 Task: Look for agents who know all languages in zip code 91911.
Action: Mouse moved to (315, 138)
Screenshot: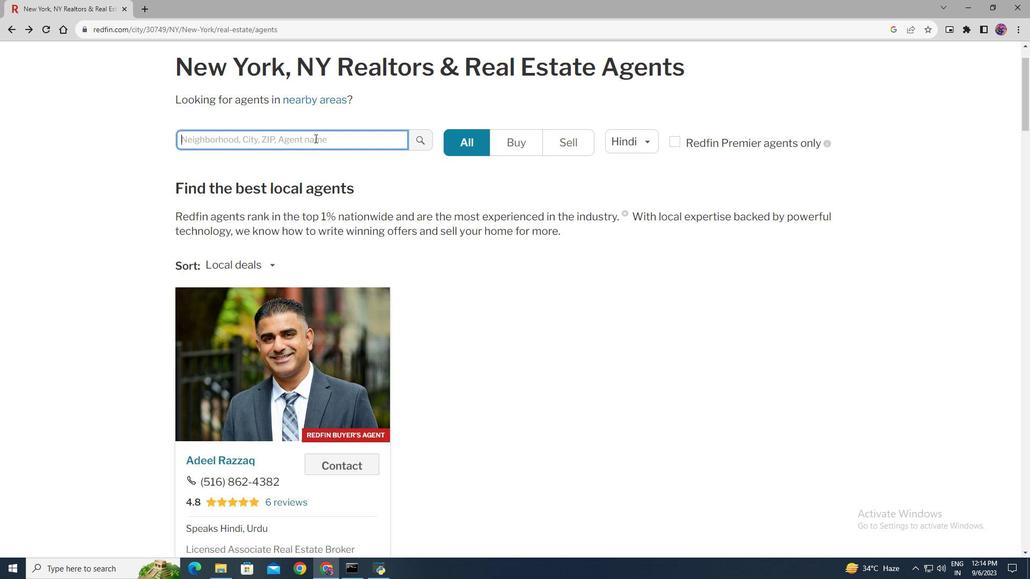
Action: Mouse pressed left at (315, 138)
Screenshot: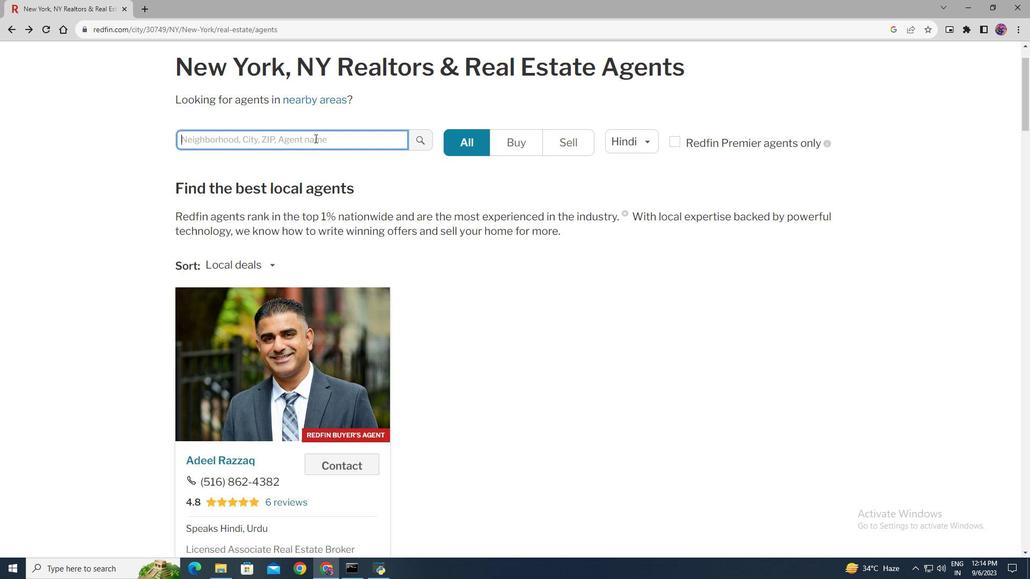 
Action: Key pressed 91911
Screenshot: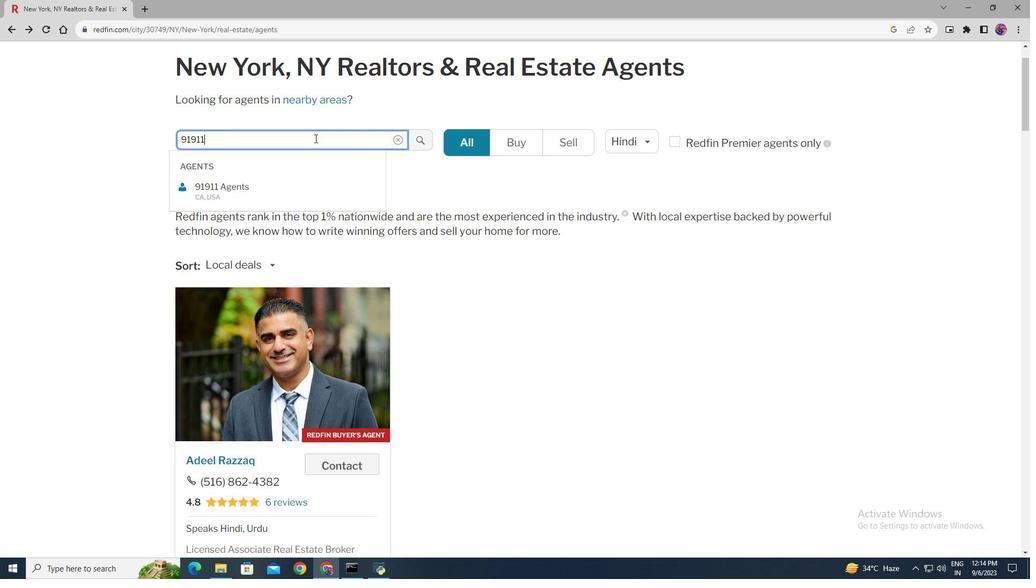 
Action: Mouse moved to (636, 139)
Screenshot: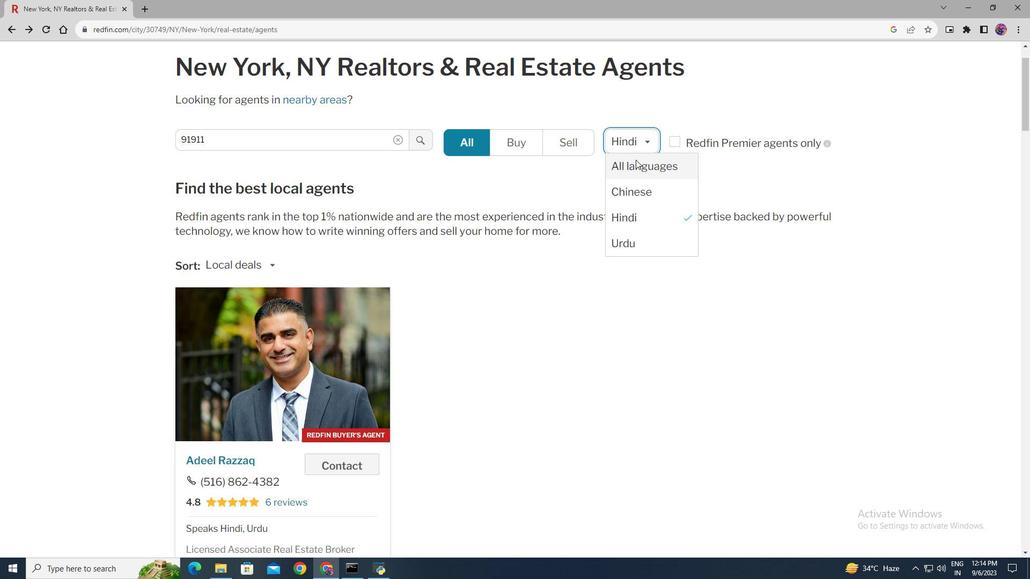 
Action: Mouse pressed left at (636, 139)
Screenshot: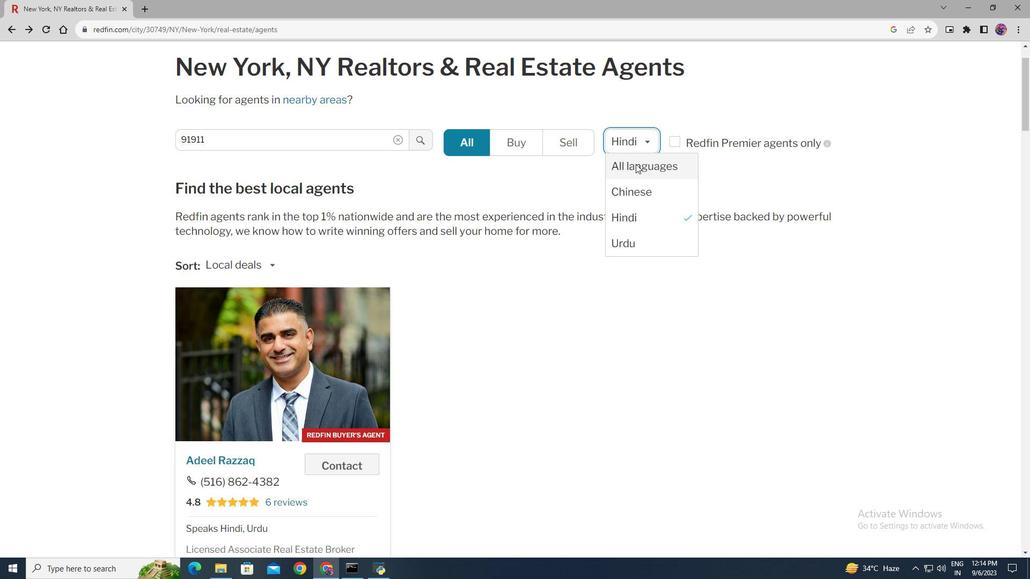 
Action: Mouse moved to (636, 165)
Screenshot: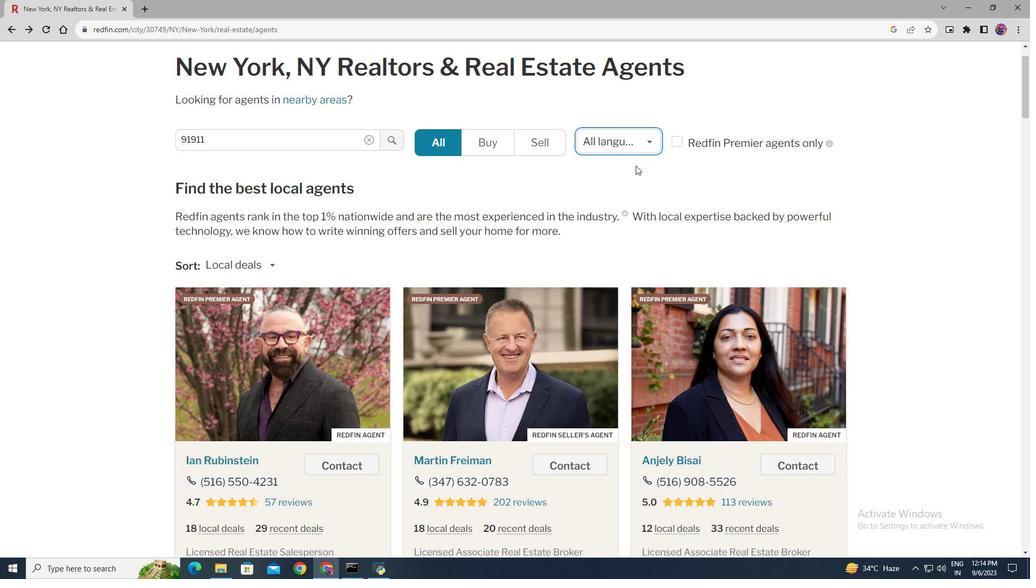 
Action: Mouse pressed left at (636, 165)
Screenshot: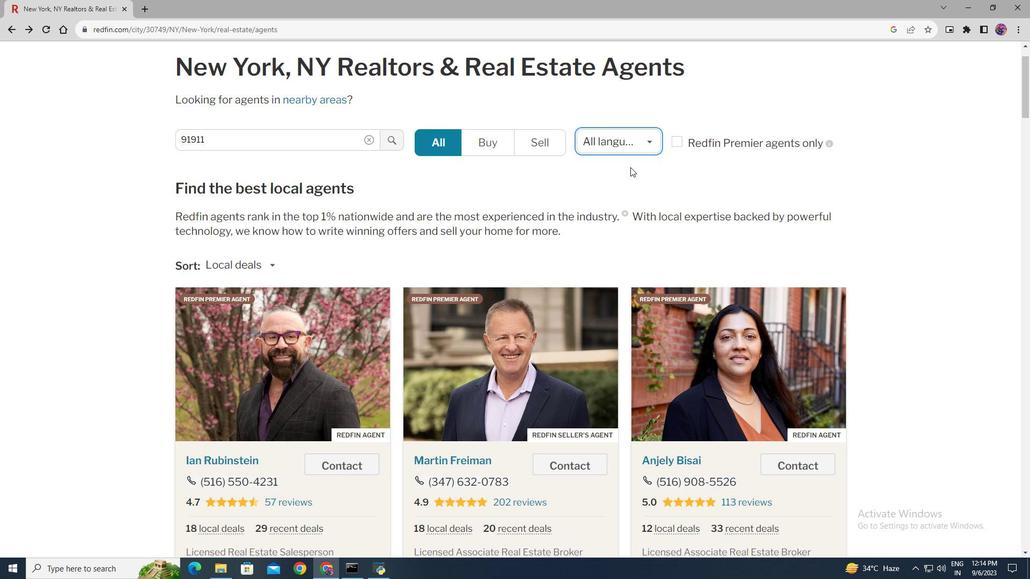
Action: Mouse moved to (391, 136)
Screenshot: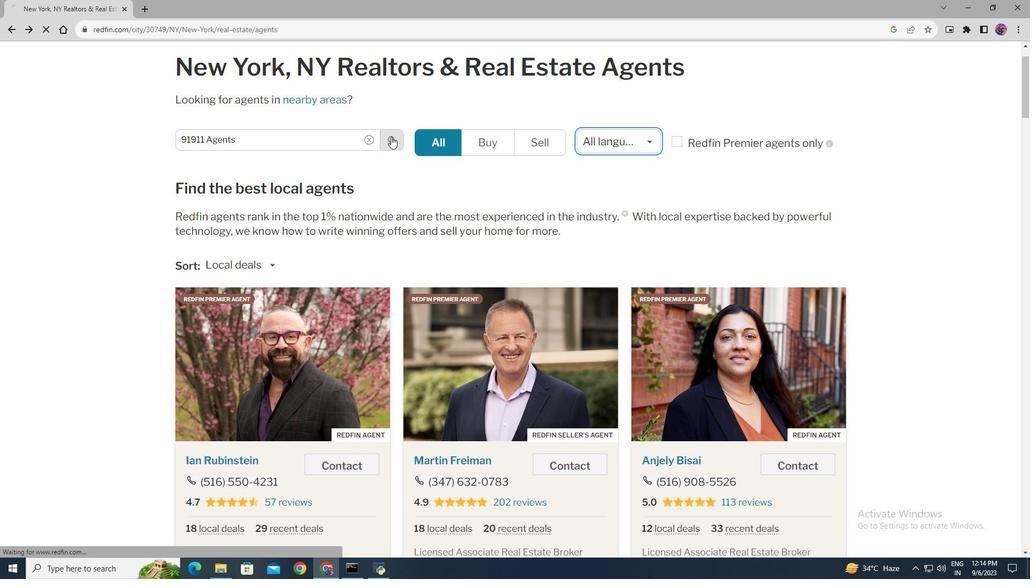 
Action: Mouse pressed left at (391, 136)
Screenshot: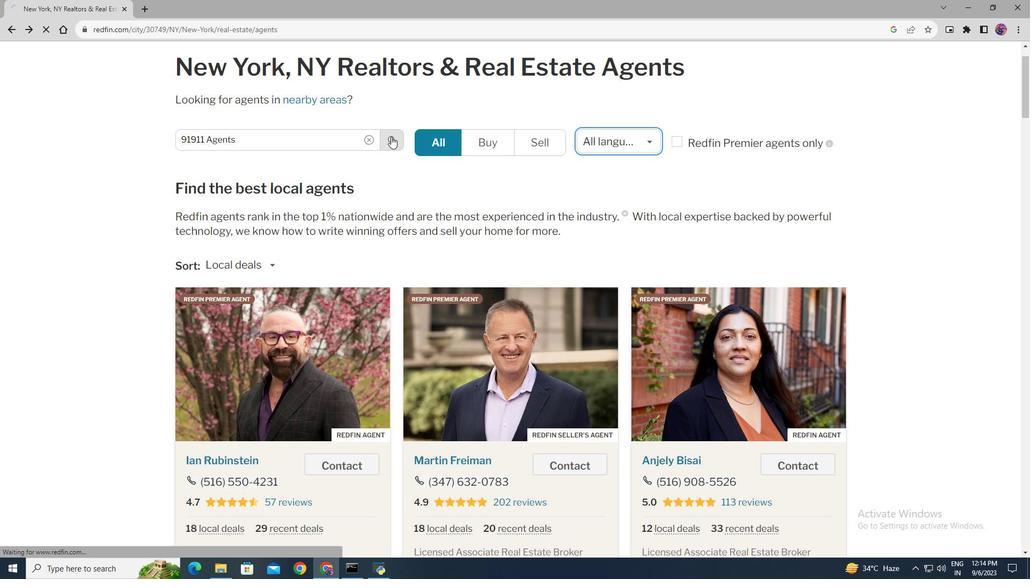 
Action: Mouse moved to (61, 221)
Screenshot: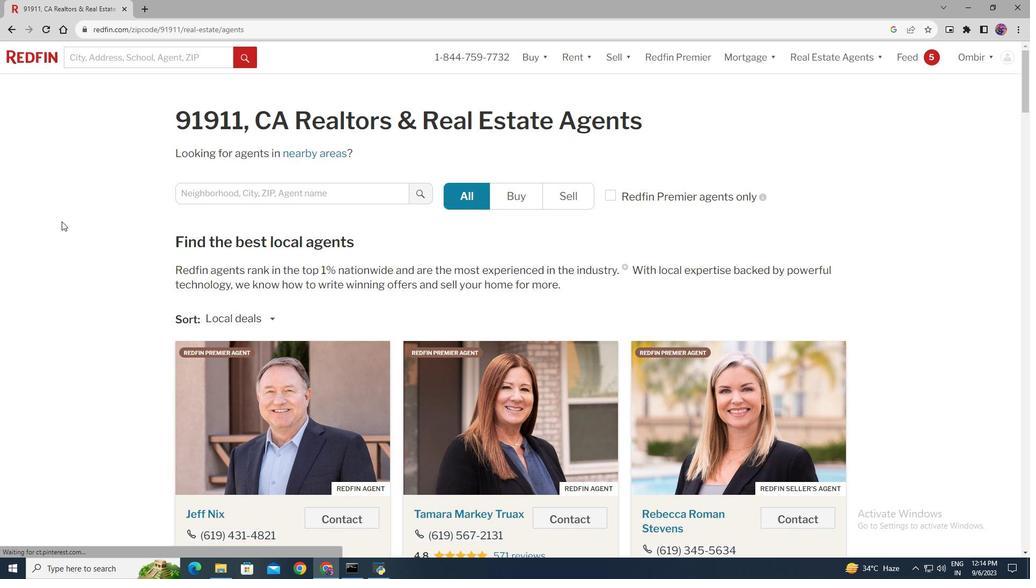 
